 Task: Make in the project BuildTech an epic 'Agile transformation'. Create in the project BuildTech an epic 'Software customization and configuration'. Add in the project BuildTech an epic 'Enterprise resource planning (ERP) system implementation'
Action: Mouse moved to (179, 51)
Screenshot: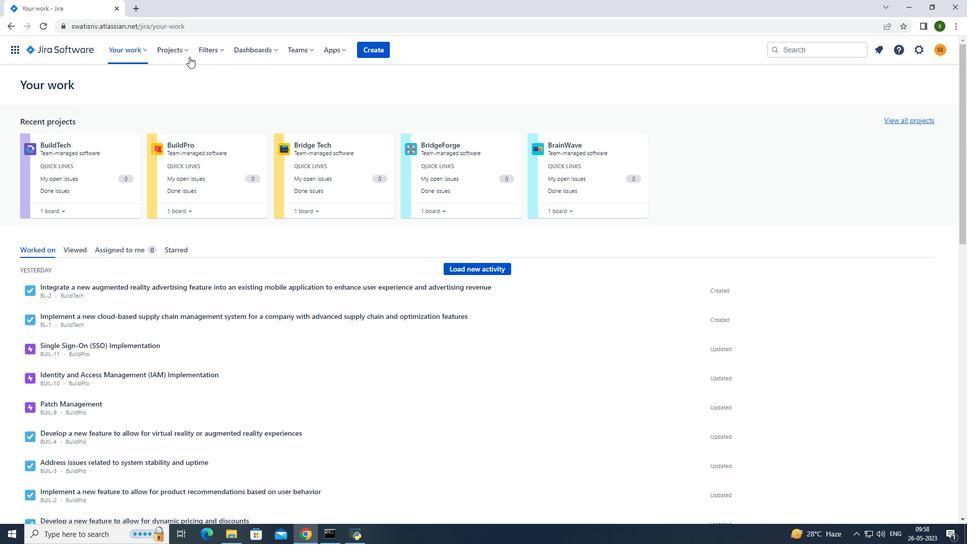 
Action: Mouse pressed left at (179, 51)
Screenshot: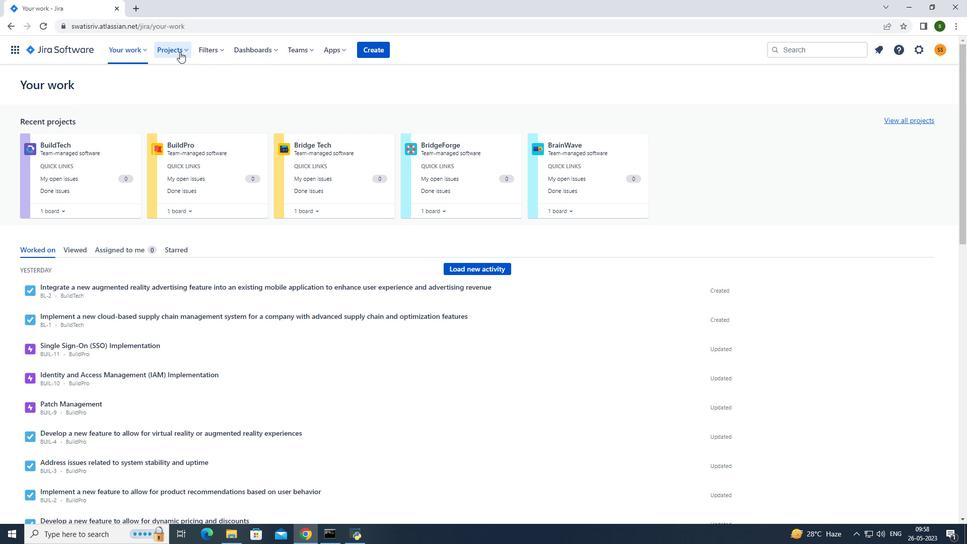 
Action: Mouse moved to (210, 88)
Screenshot: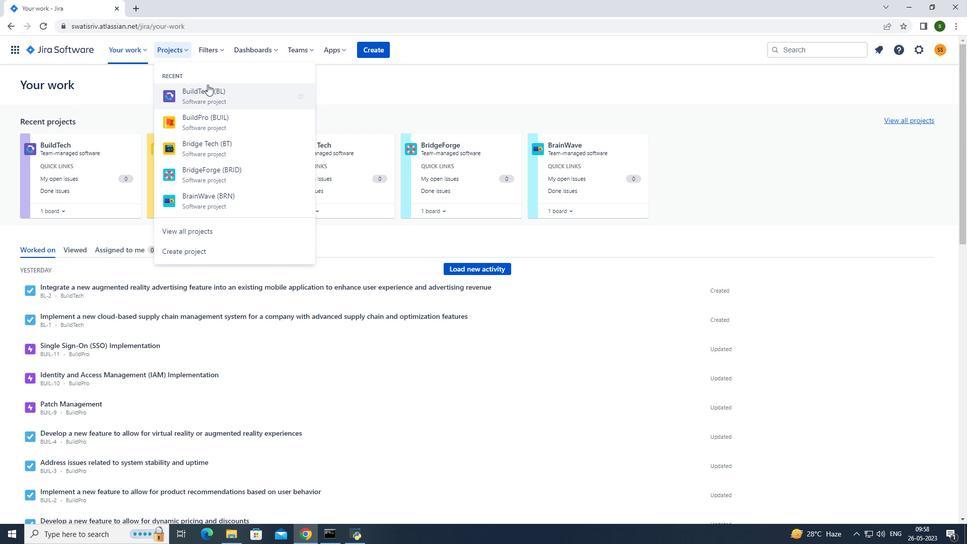 
Action: Mouse pressed left at (210, 88)
Screenshot: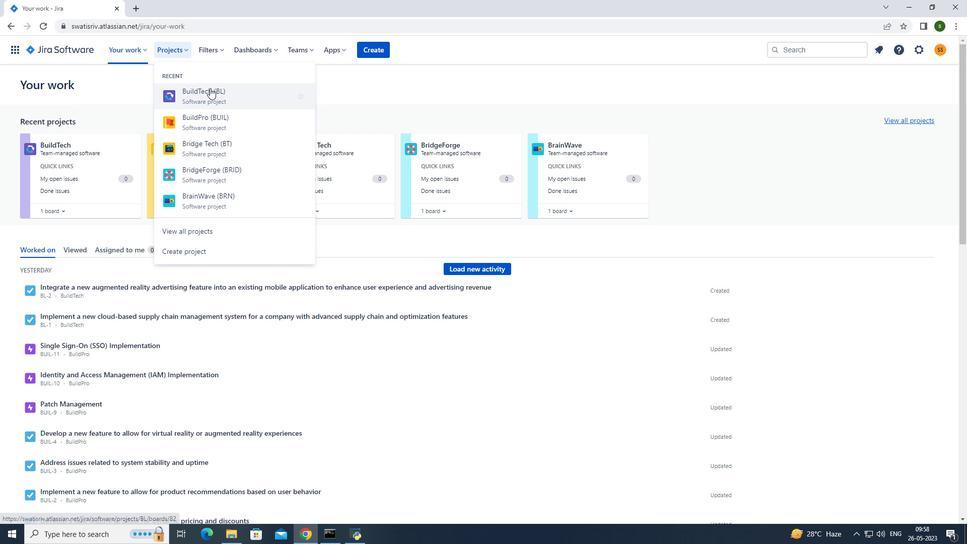 
Action: Mouse moved to (98, 156)
Screenshot: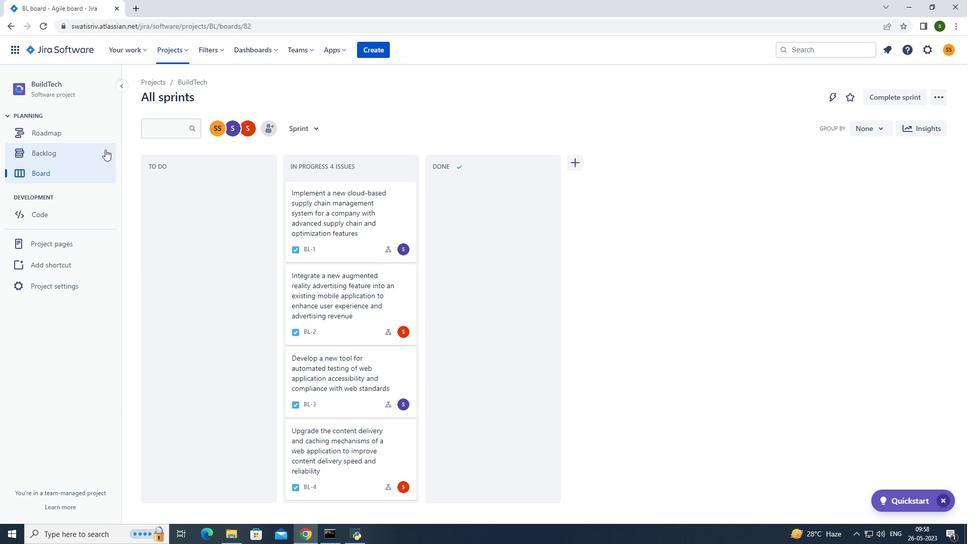 
Action: Mouse pressed left at (98, 156)
Screenshot: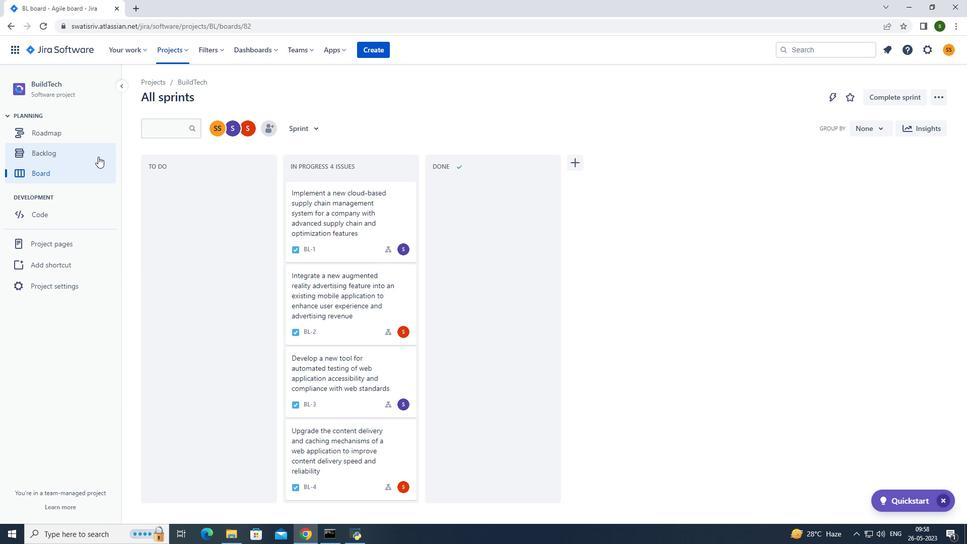 
Action: Mouse moved to (302, 128)
Screenshot: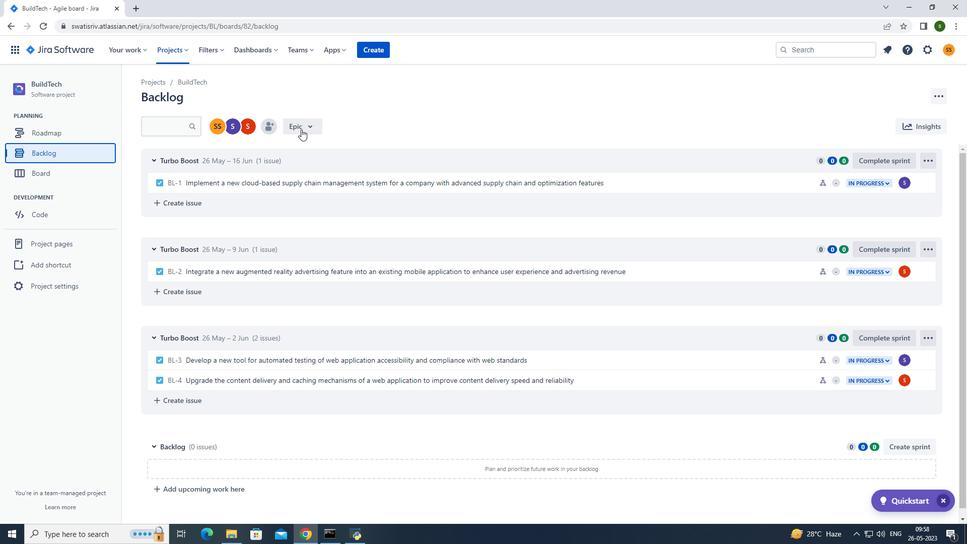 
Action: Mouse pressed left at (302, 128)
Screenshot: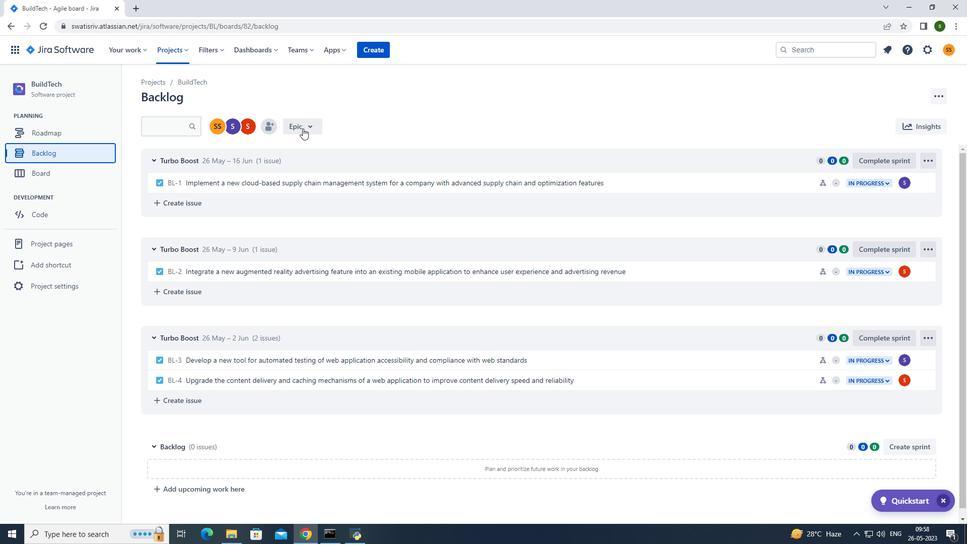 
Action: Mouse moved to (304, 191)
Screenshot: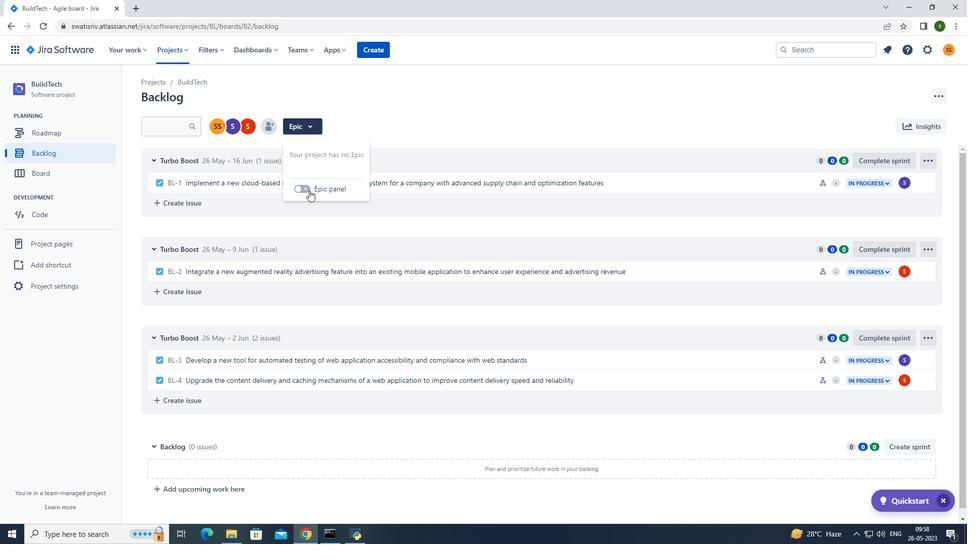 
Action: Mouse pressed left at (304, 191)
Screenshot: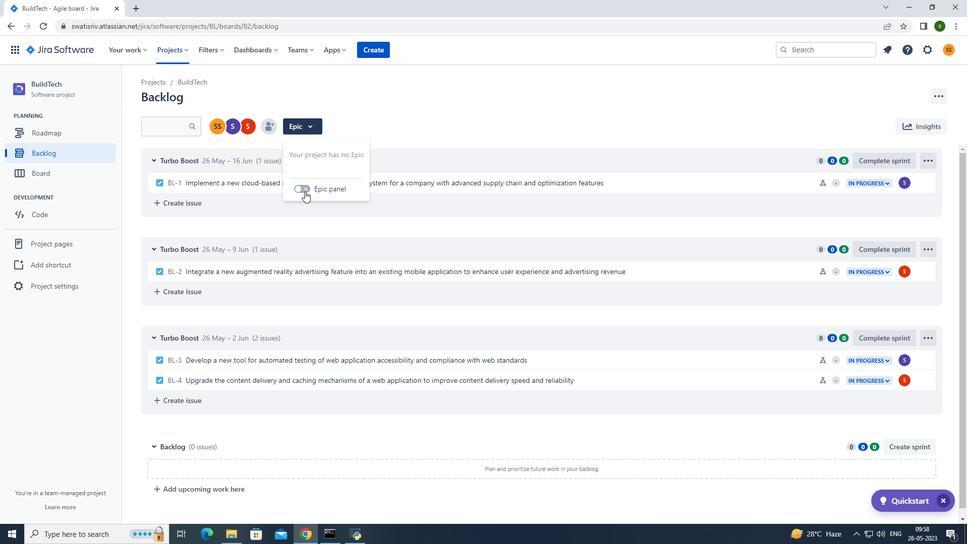 
Action: Mouse moved to (199, 350)
Screenshot: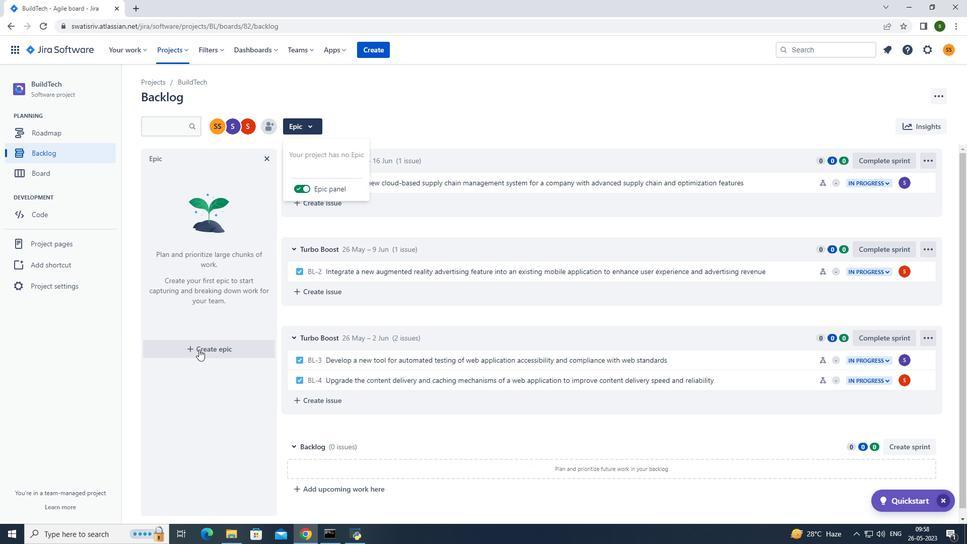 
Action: Mouse pressed left at (199, 350)
Screenshot: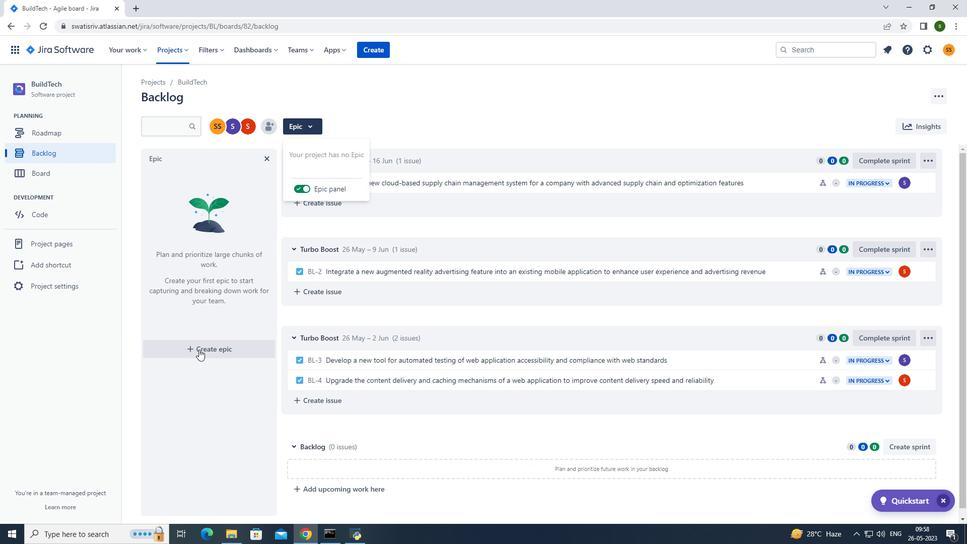 
Action: Mouse moved to (219, 337)
Screenshot: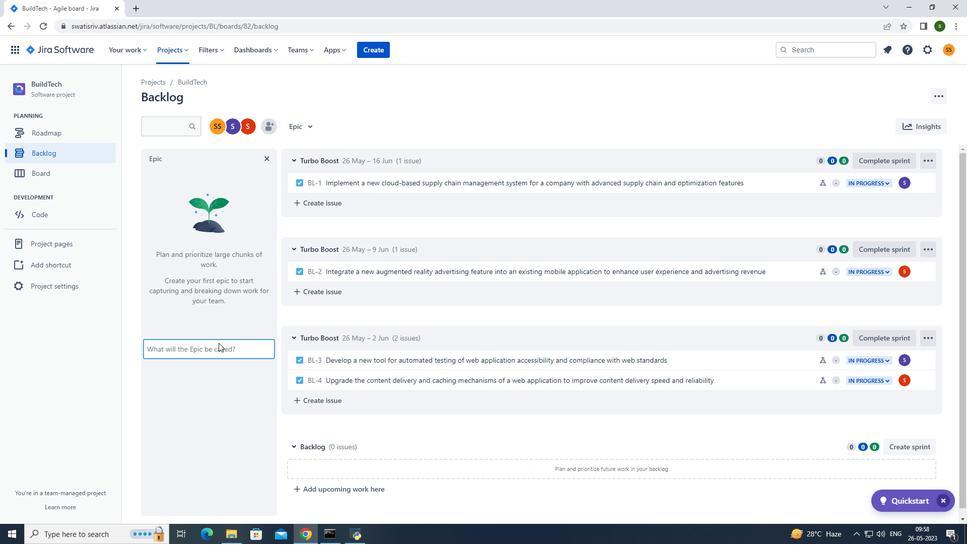 
Action: Key pressed <Key.caps_lock>A<Key.caps_lock>gile<Key.space>transformation<Key.enter>
Screenshot: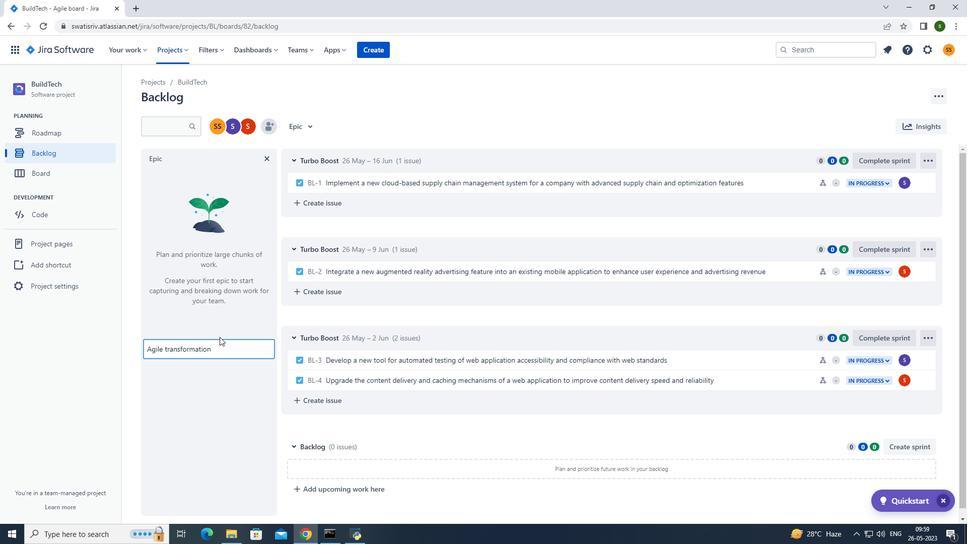 
Action: Mouse moved to (183, 47)
Screenshot: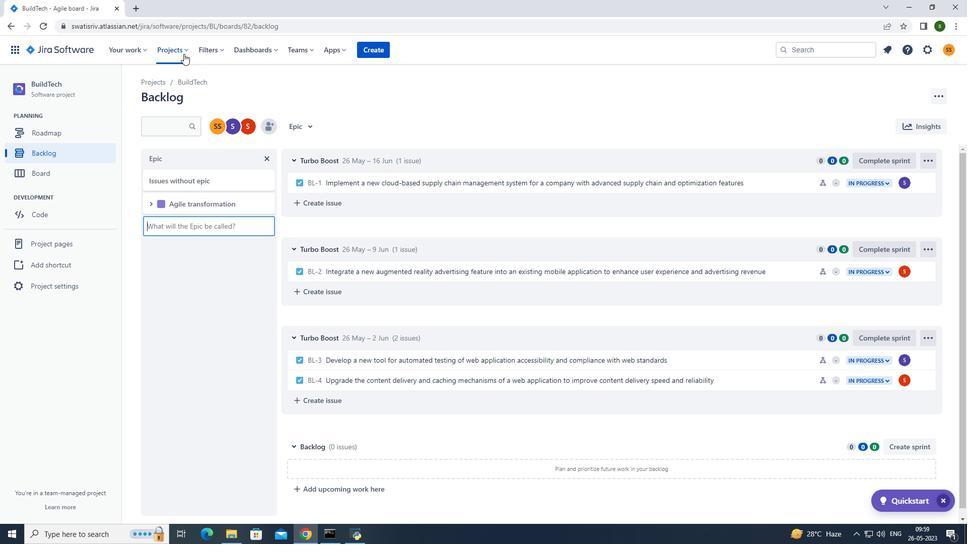 
Action: Mouse pressed left at (183, 47)
Screenshot: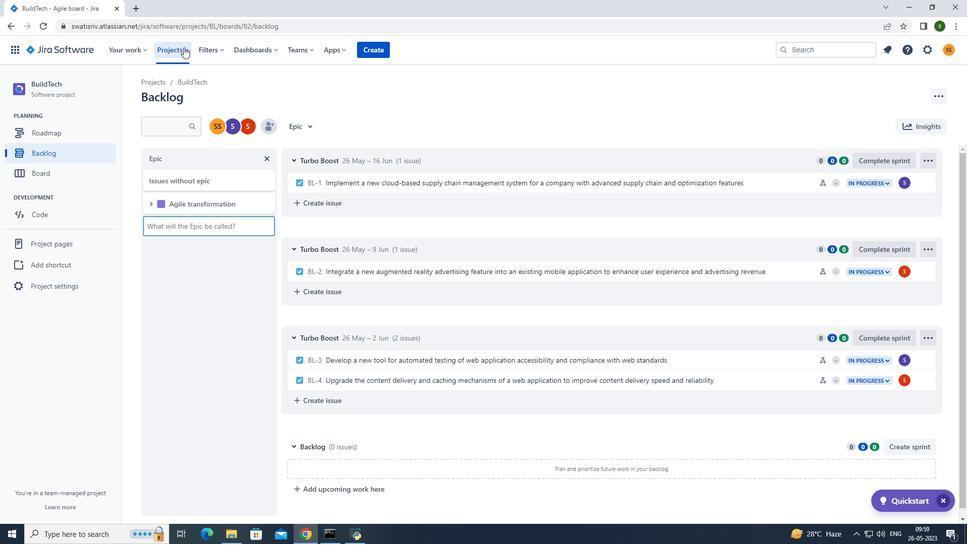 
Action: Mouse moved to (201, 91)
Screenshot: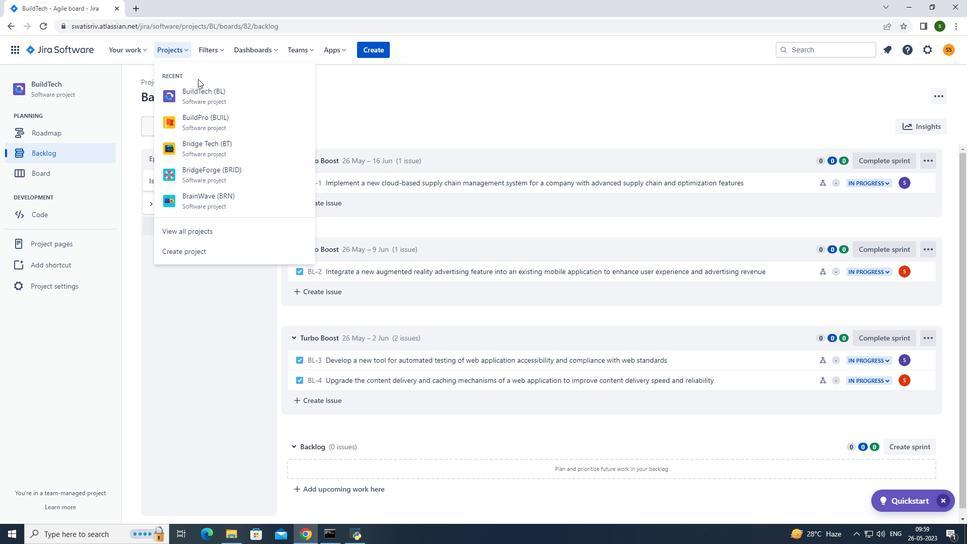 
Action: Mouse pressed left at (201, 91)
Screenshot: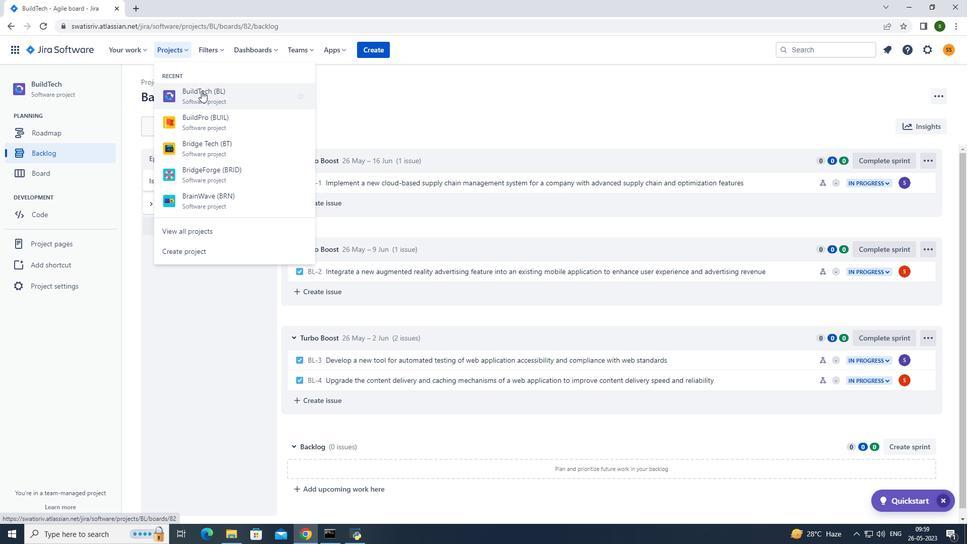 
Action: Mouse moved to (83, 159)
Screenshot: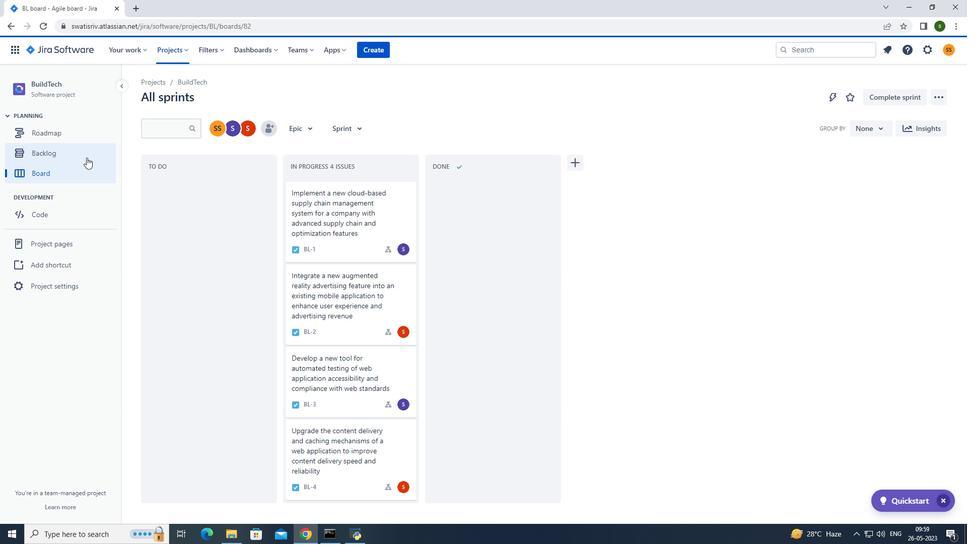 
Action: Mouse pressed left at (83, 159)
Screenshot: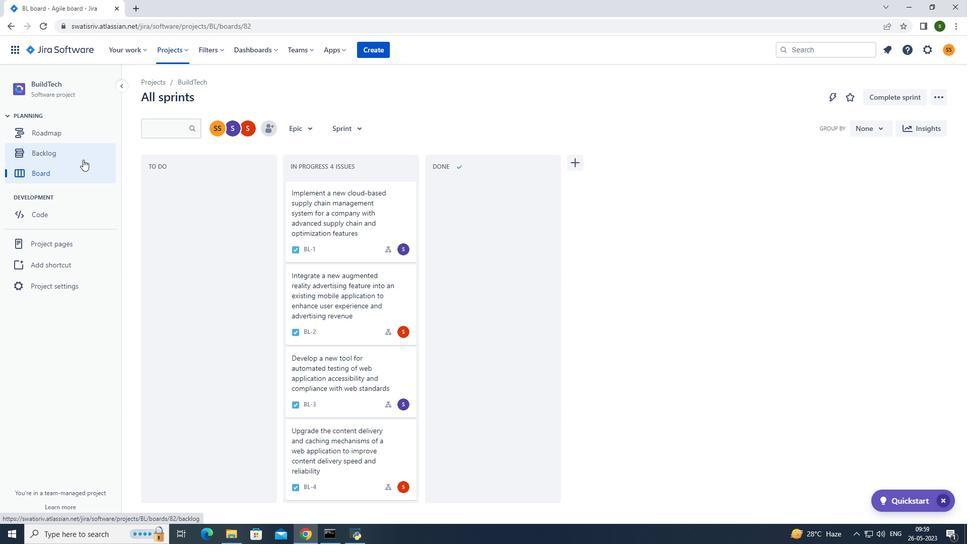 
Action: Mouse moved to (191, 227)
Screenshot: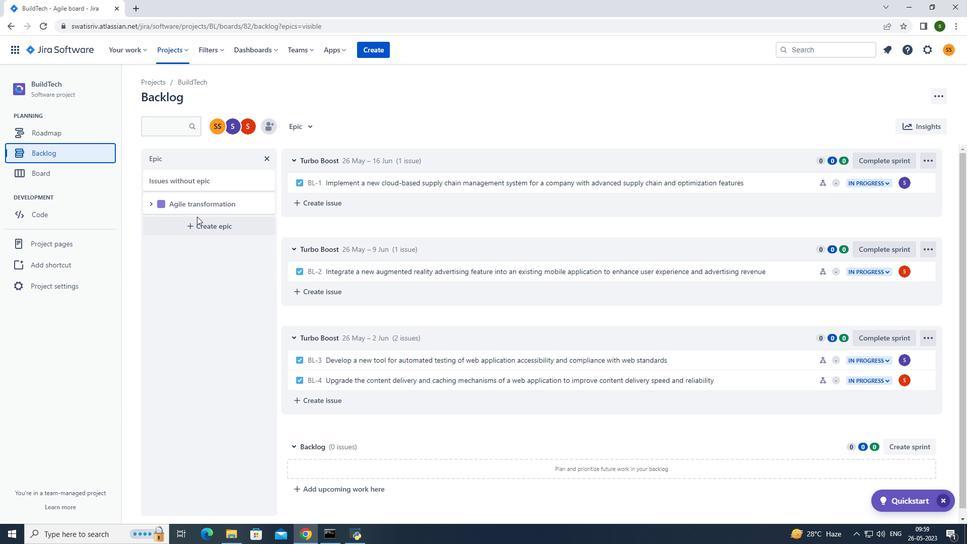 
Action: Mouse pressed left at (191, 227)
Screenshot: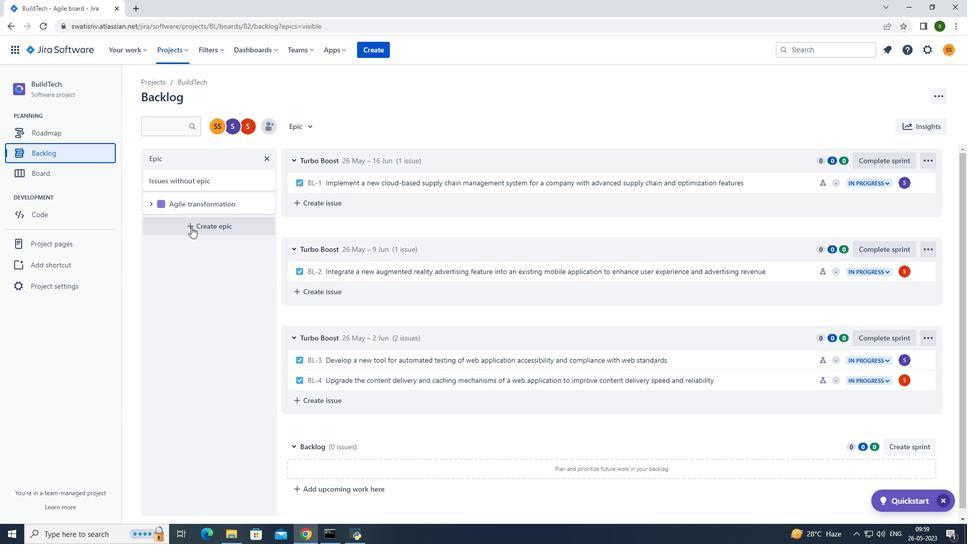 
Action: Mouse moved to (202, 227)
Screenshot: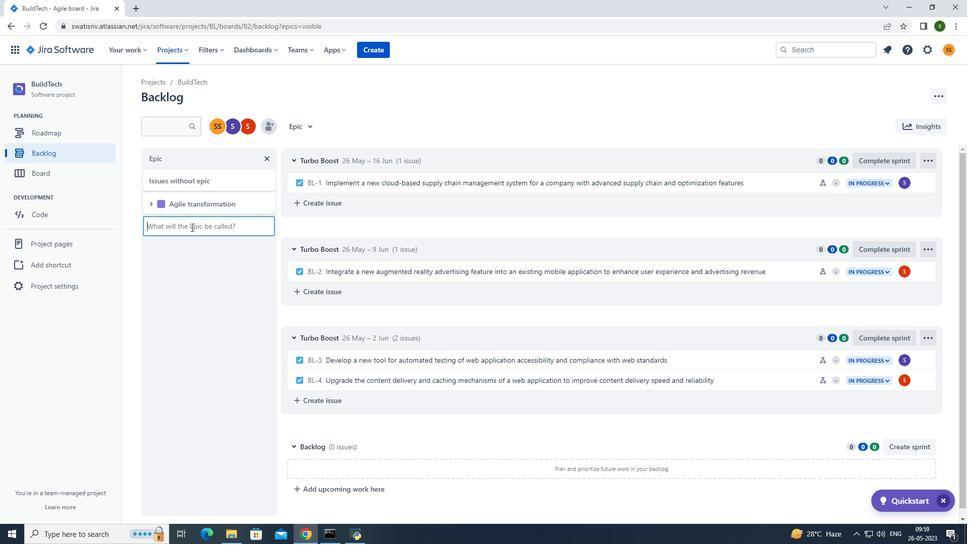 
Action: Key pressed <Key.caps_lock>S<Key.caps_lock>oftware<Key.space>customization<Key.space>and<Key.space>configuration<Key.enter>
Screenshot: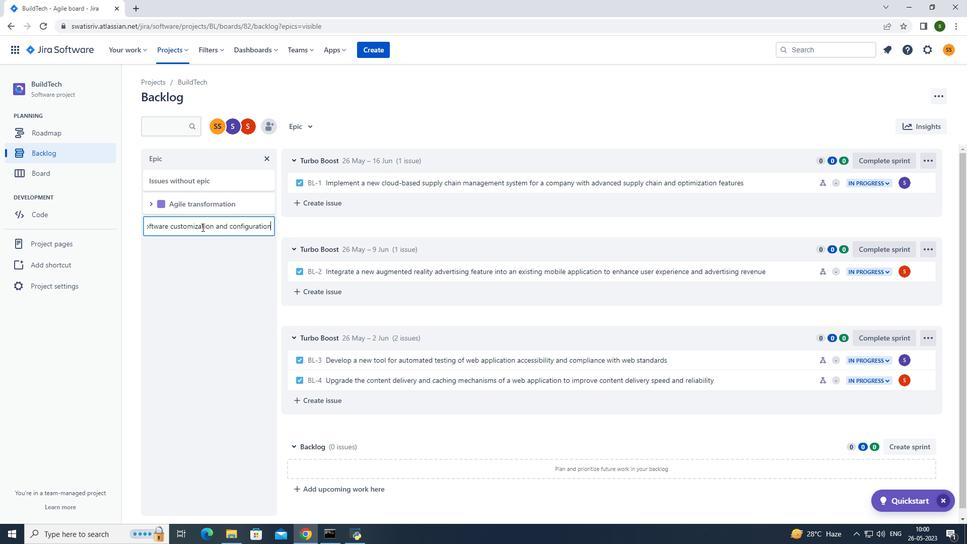 
Action: Mouse moved to (184, 56)
Screenshot: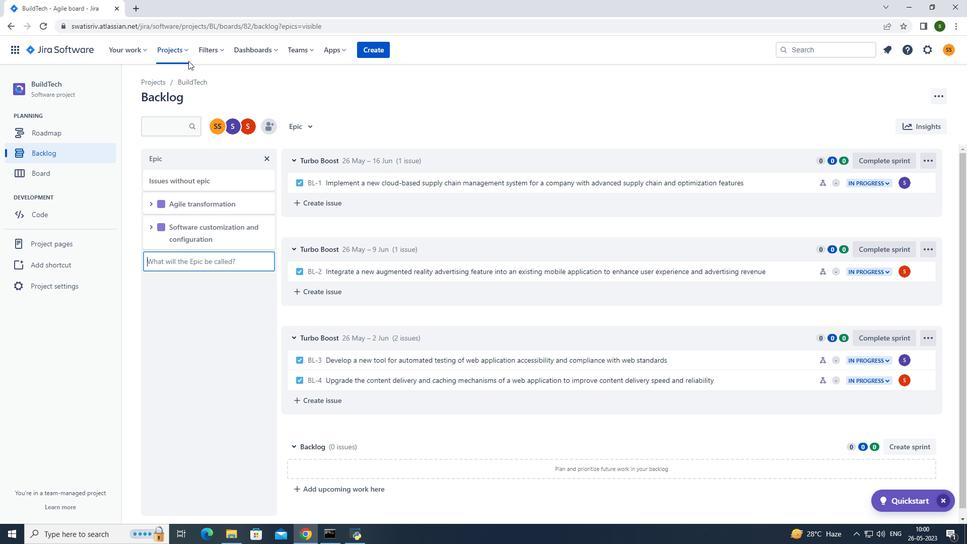 
Action: Mouse pressed left at (184, 56)
Screenshot: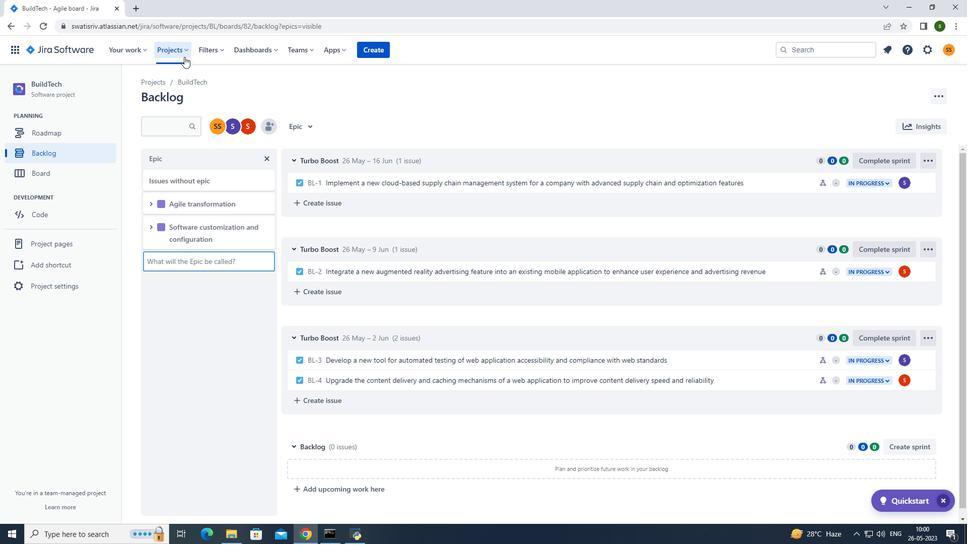 
Action: Mouse moved to (202, 96)
Screenshot: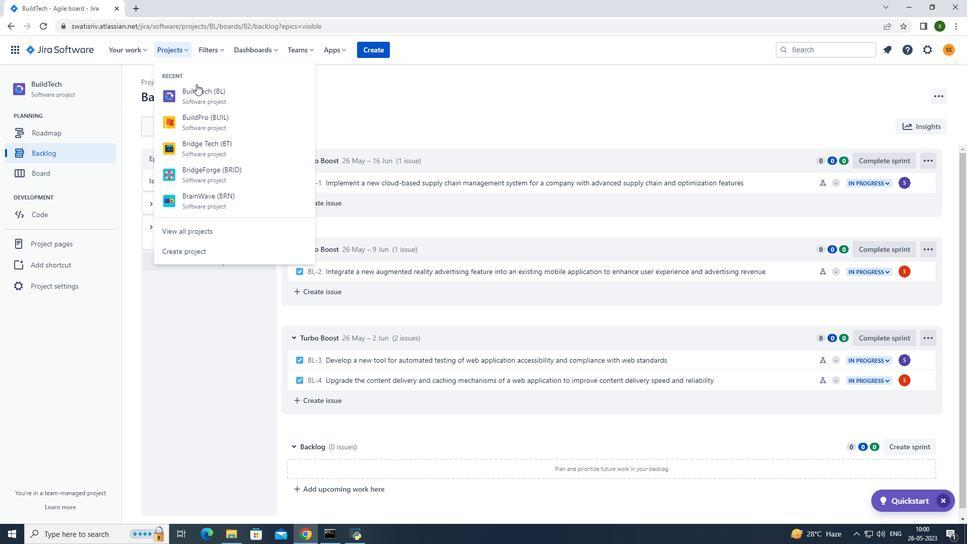 
Action: Mouse pressed left at (202, 96)
Screenshot: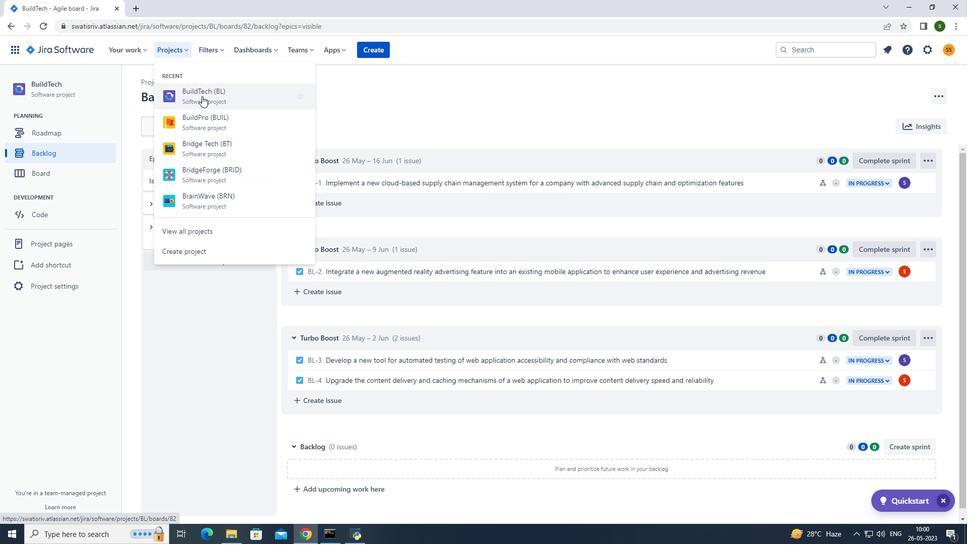
Action: Mouse moved to (87, 148)
Screenshot: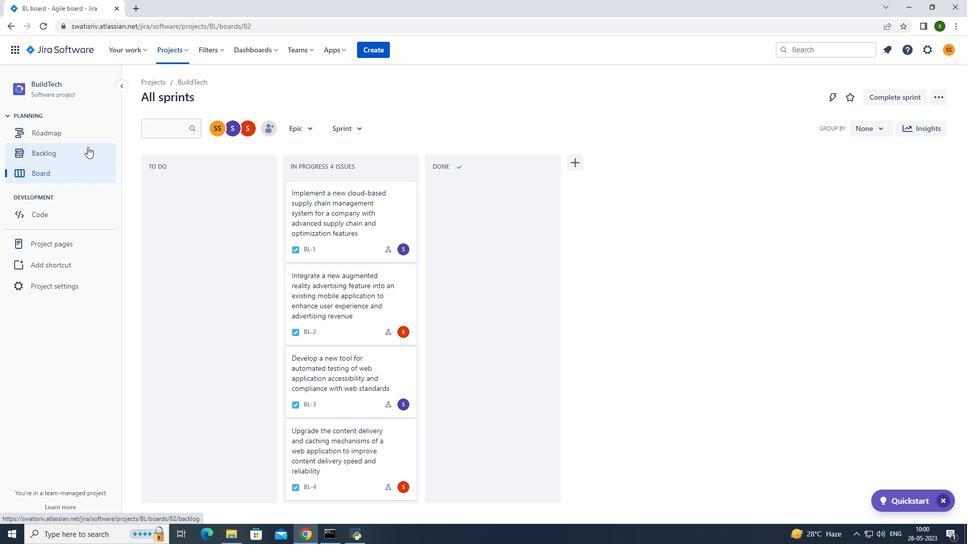 
Action: Mouse pressed left at (87, 148)
Screenshot: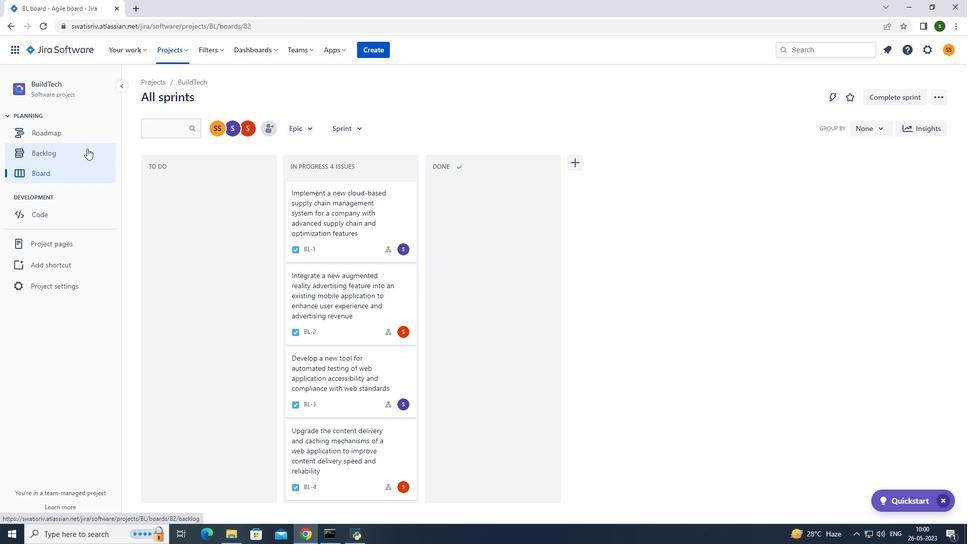 
Action: Mouse moved to (200, 261)
Screenshot: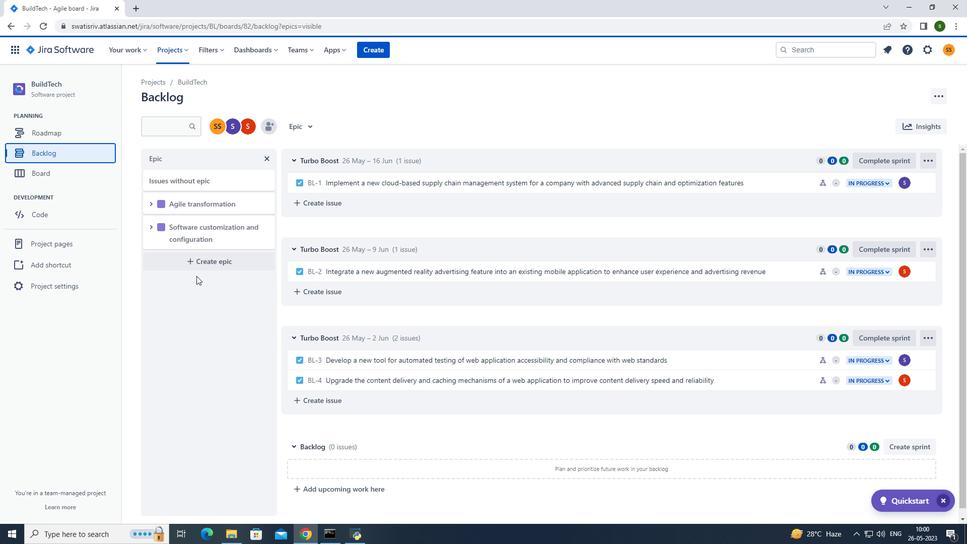 
Action: Mouse pressed left at (200, 261)
Screenshot: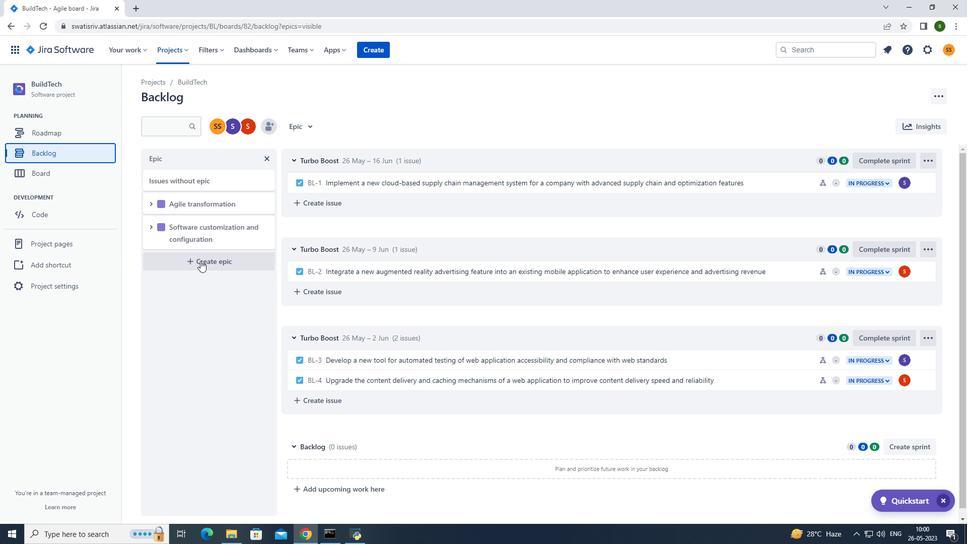 
Action: Mouse moved to (218, 263)
Screenshot: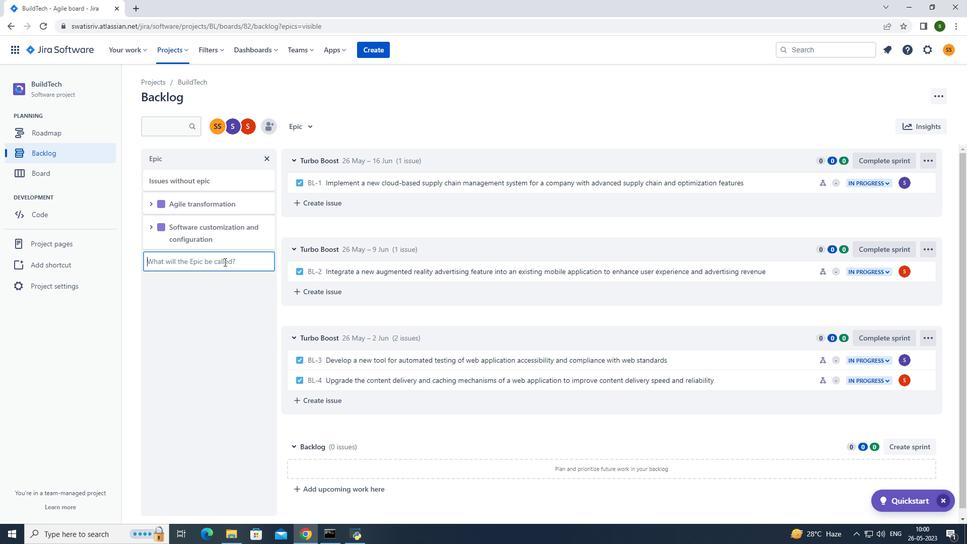
Action: Key pressed a<Key.backspace><Key.caps_lock>E<Key.caps_lock>nterprise<Key.space>resource<Key.space>planning<Key.shift_r>(<Key.caps_lock>ERP<Key.left><Key.left><Key.left><Key.space><Key.backspace><Key.left><Key.space><Key.right><Key.right><Key.right><Key.right><Key.shift_r>)<Key.space>SY<Key.backspace><Key.backspace><Key.caps_lock>system<Key.space>implementation<Key.enter>
Screenshot: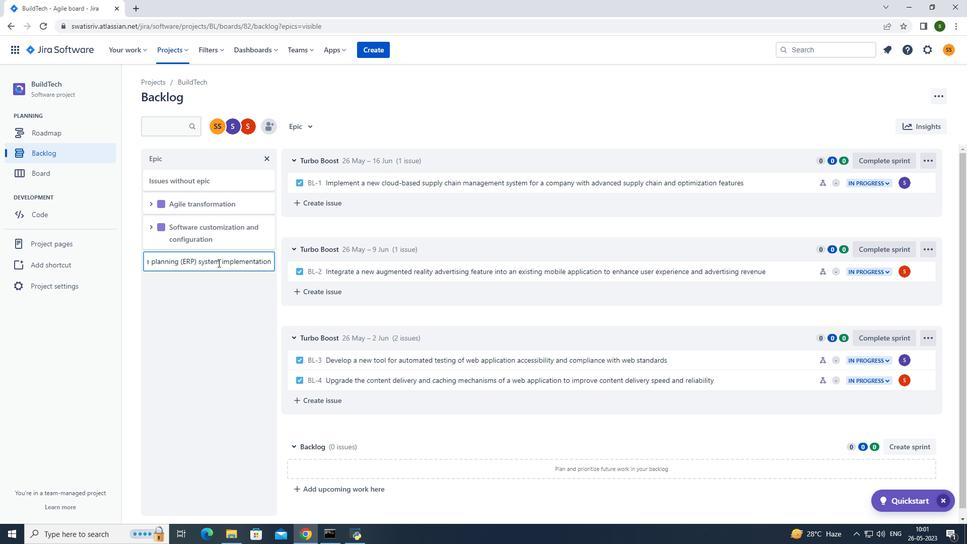 
Action: Mouse moved to (417, 93)
Screenshot: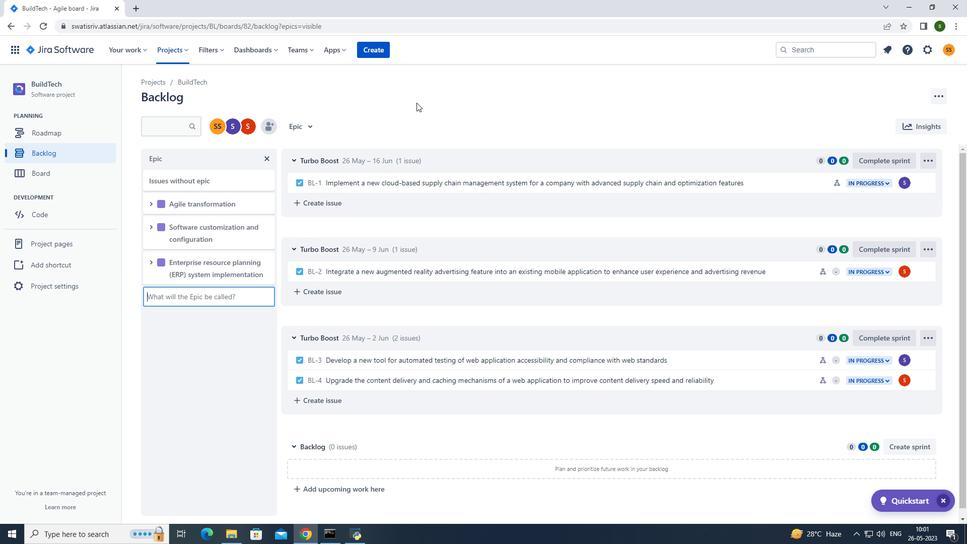
